Task: Create Board Business Strategy to Workspace Cloud Computing. Create Board PR Campaign Management to Workspace Cloud Computing. Create Board Public Relations Influencer Outreach and Management to Workspace Cloud Computing
Action: Mouse moved to (363, 71)
Screenshot: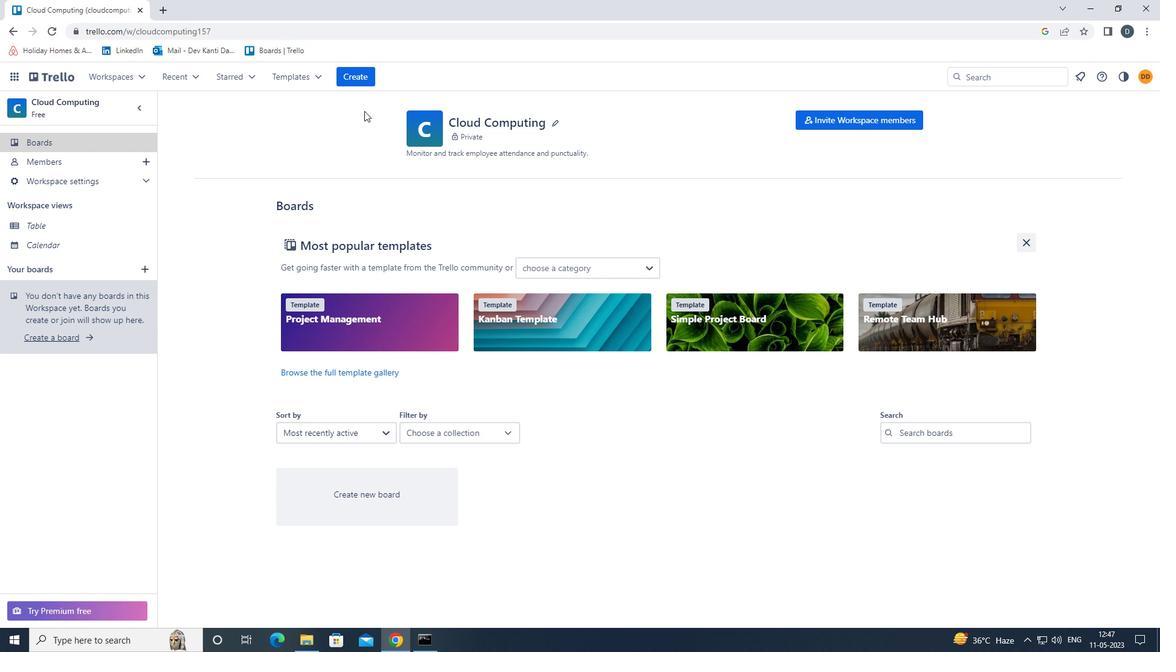 
Action: Mouse pressed left at (363, 71)
Screenshot: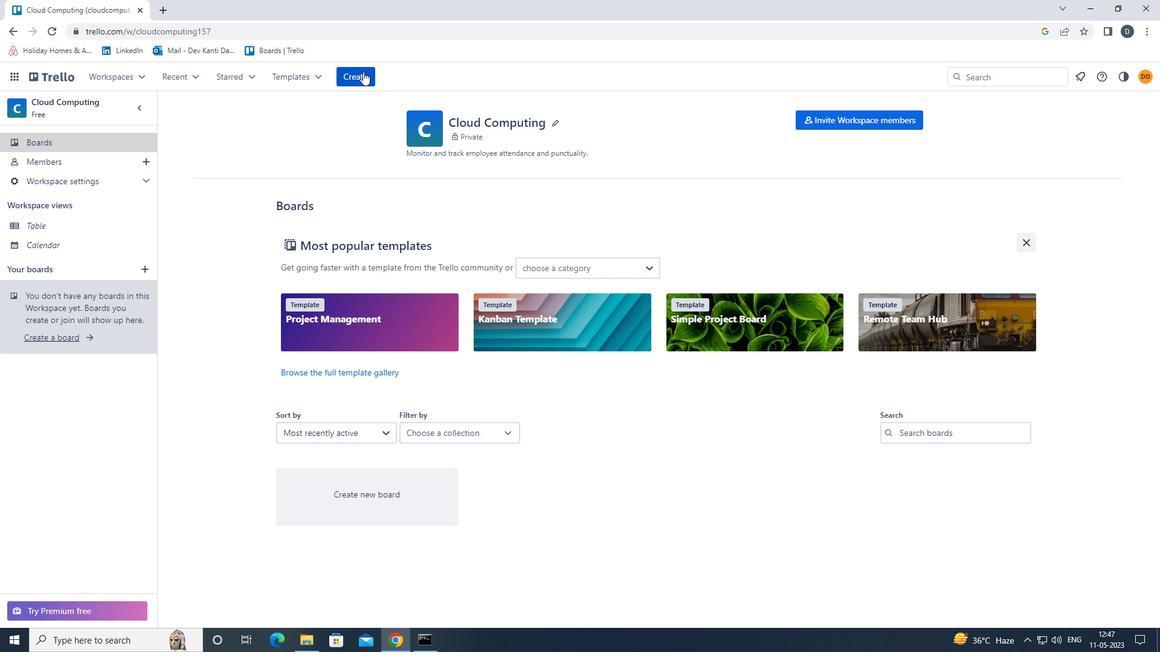 
Action: Mouse moved to (374, 114)
Screenshot: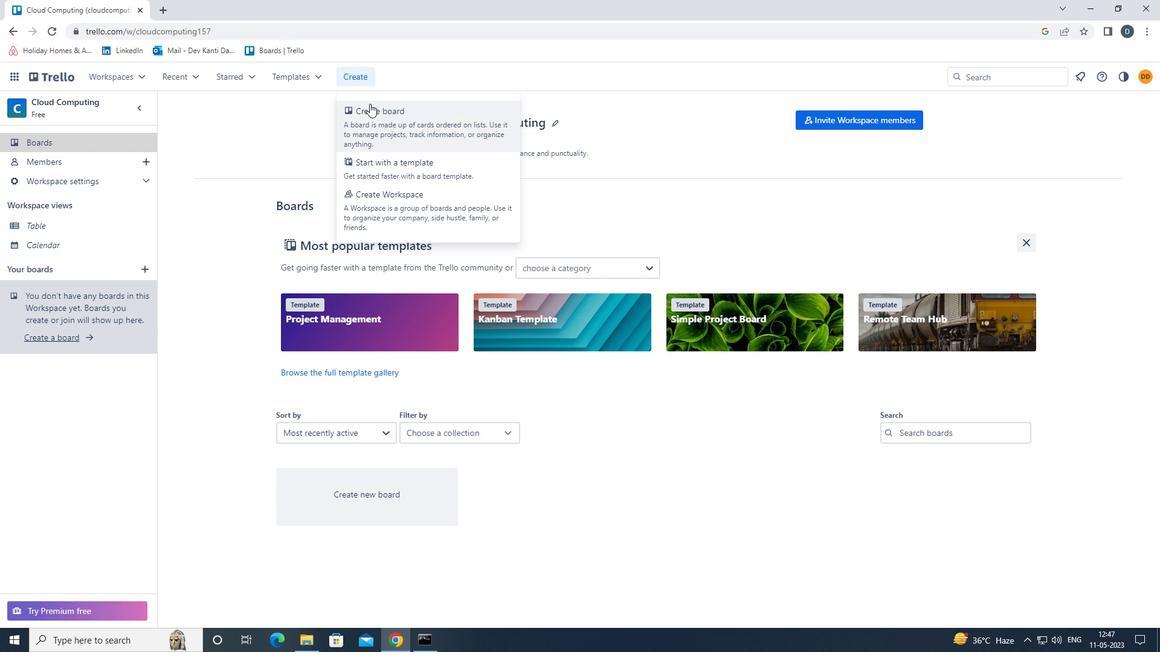 
Action: Mouse pressed left at (374, 114)
Screenshot: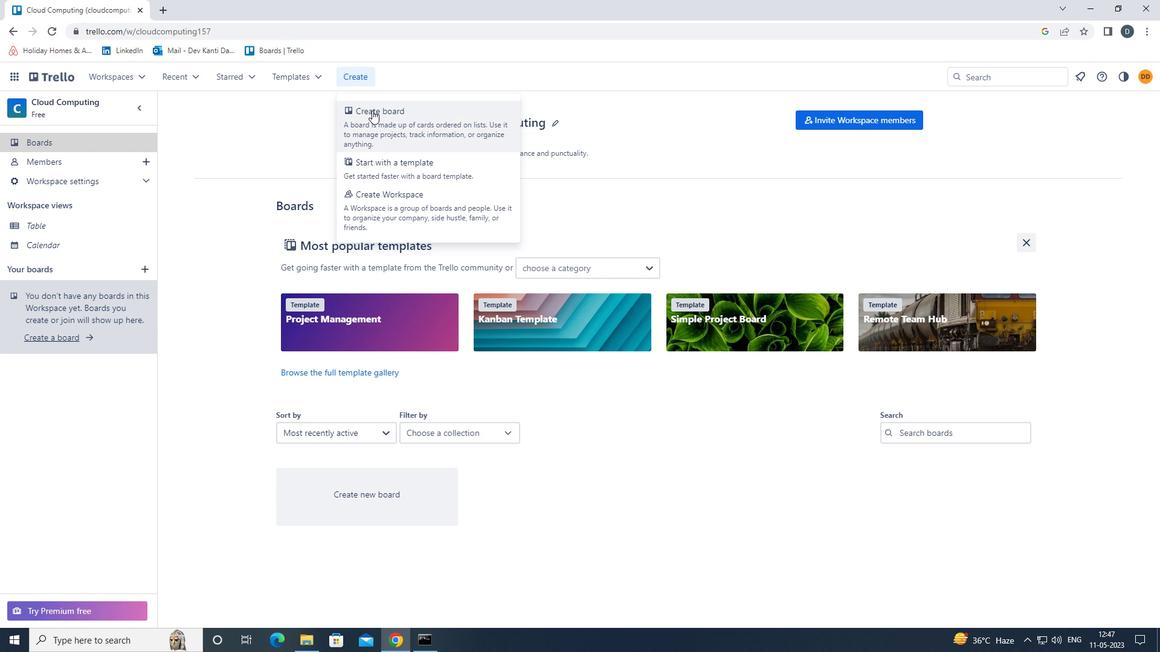 
Action: Mouse moved to (432, 303)
Screenshot: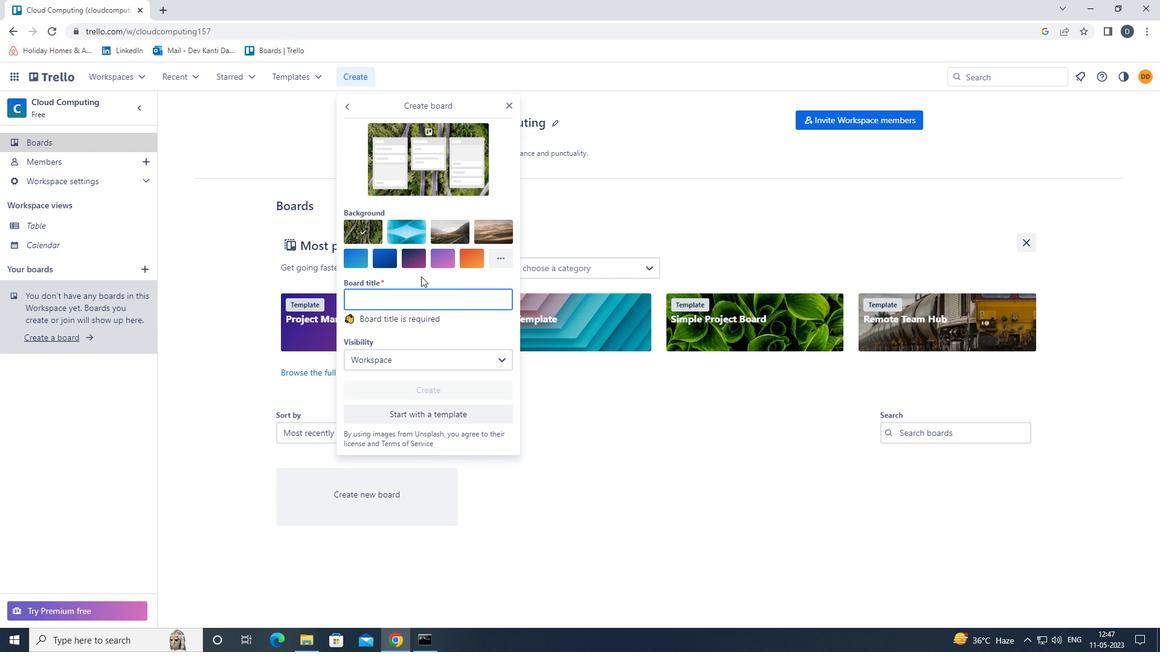 
Action: Mouse pressed left at (432, 303)
Screenshot: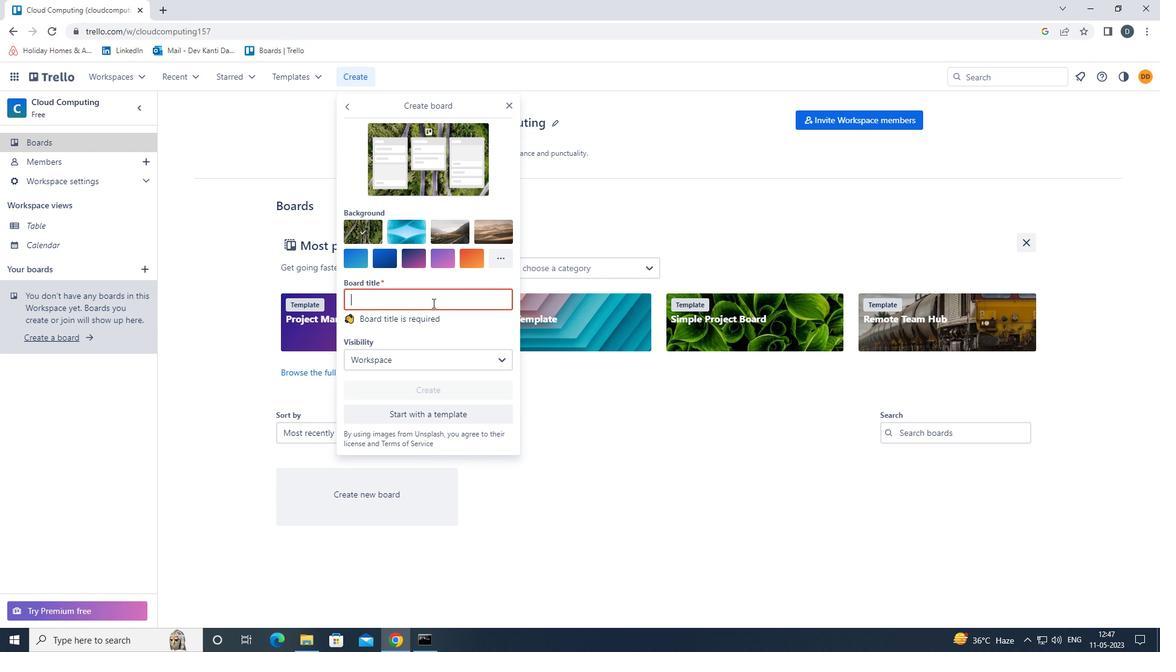 
Action: Key pressed <Key.shift><Key.shift>BUSINESS<Key.space>STRATEGY
Screenshot: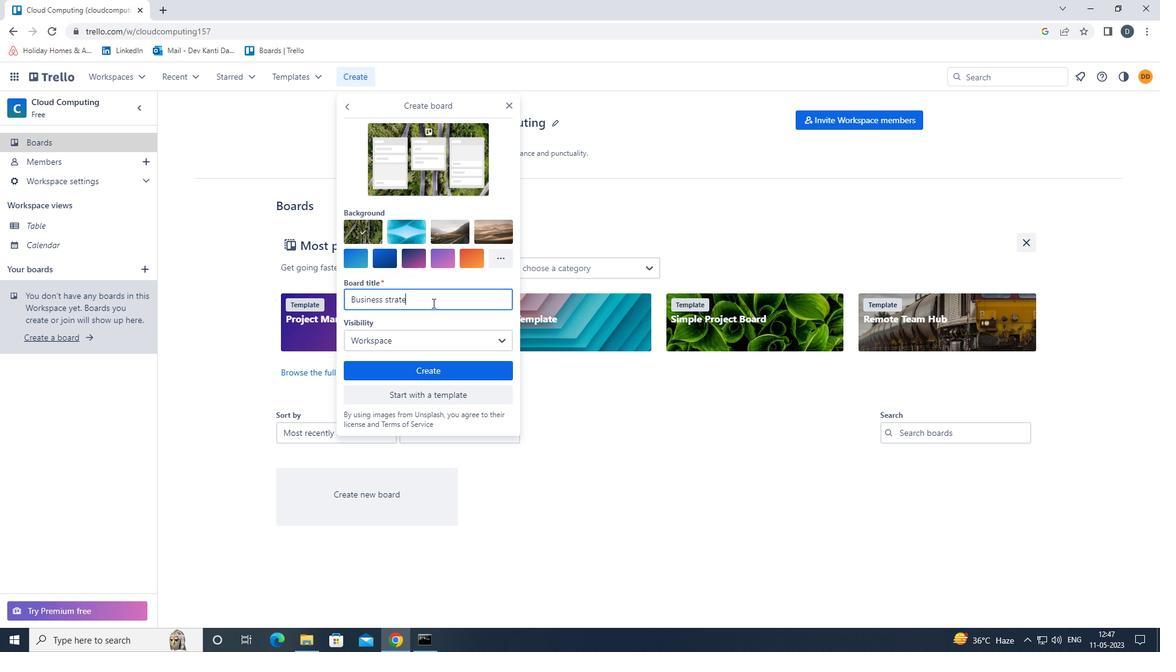 
Action: Mouse moved to (442, 368)
Screenshot: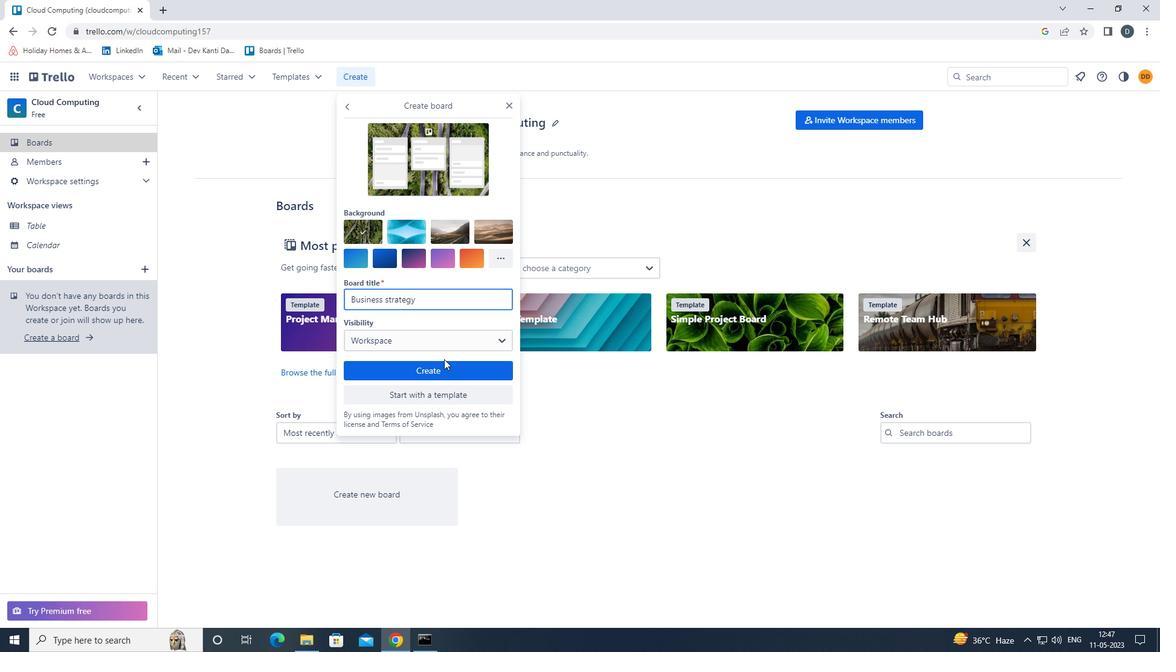 
Action: Mouse pressed left at (442, 368)
Screenshot: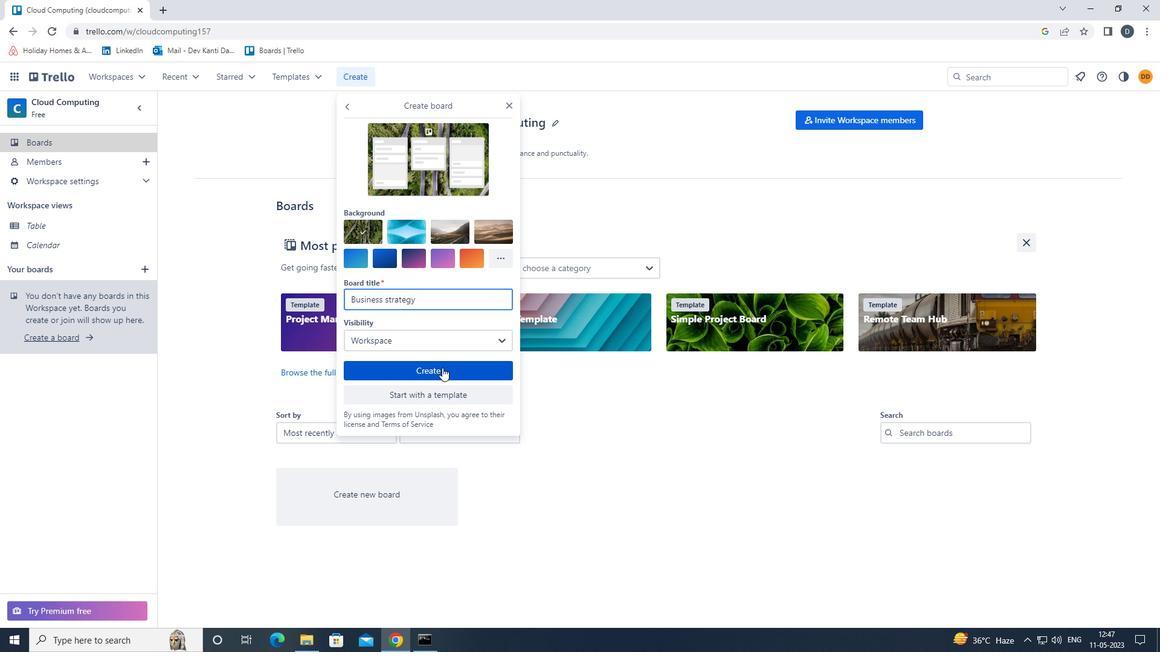 
Action: Mouse moved to (366, 75)
Screenshot: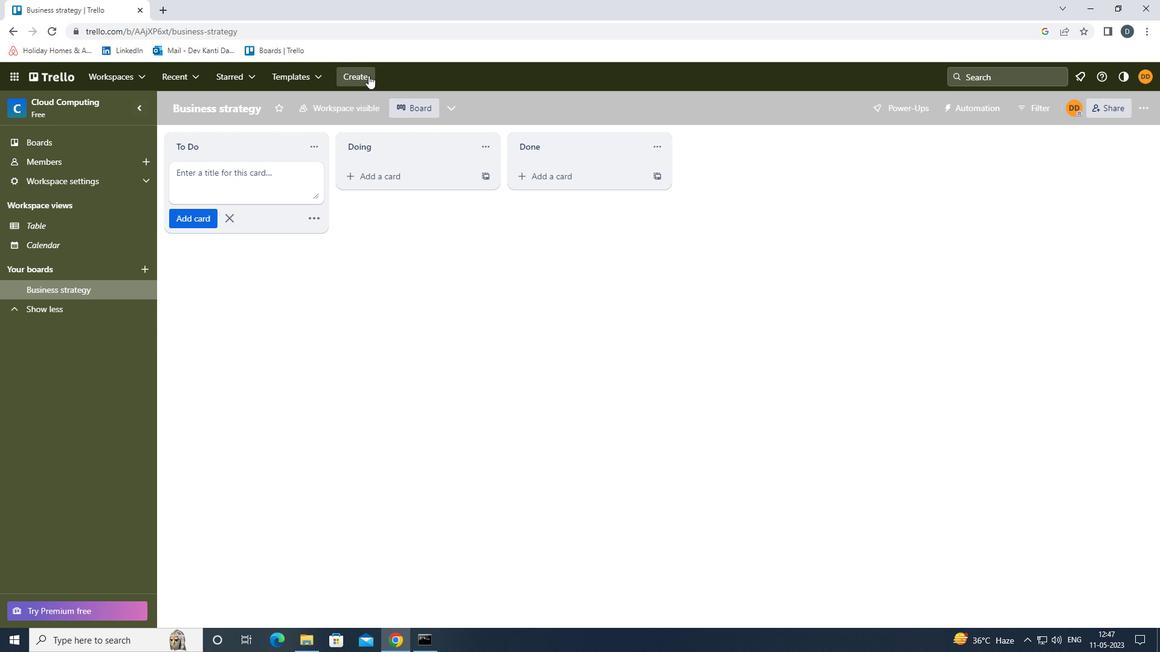 
Action: Mouse pressed left at (366, 75)
Screenshot: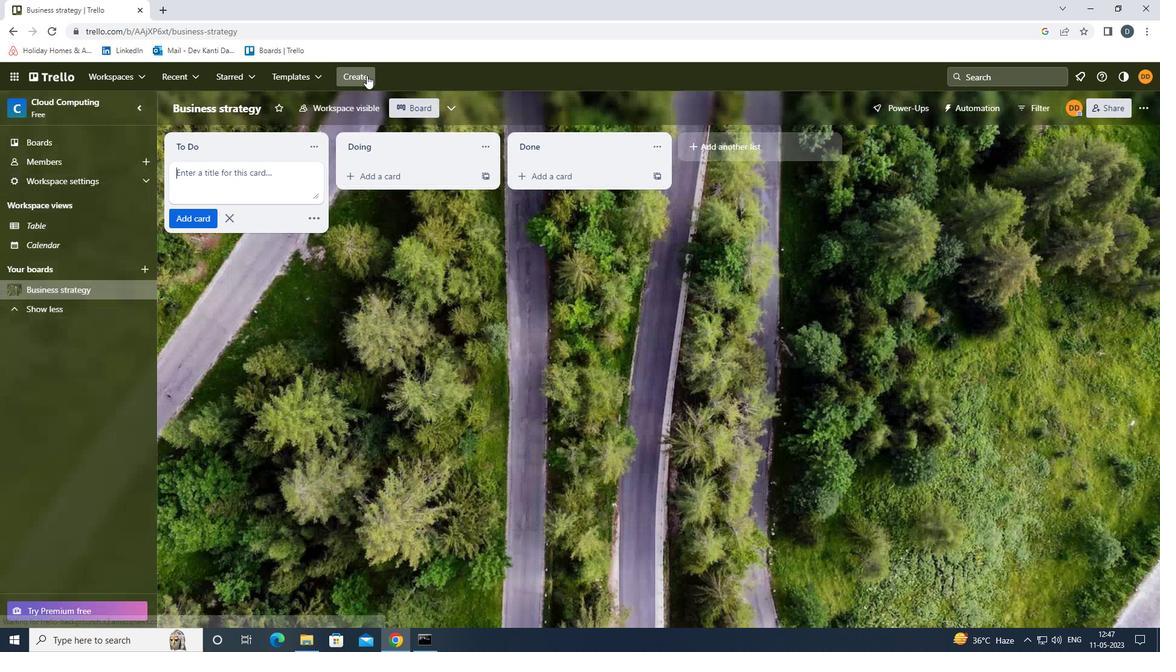 
Action: Mouse moved to (372, 122)
Screenshot: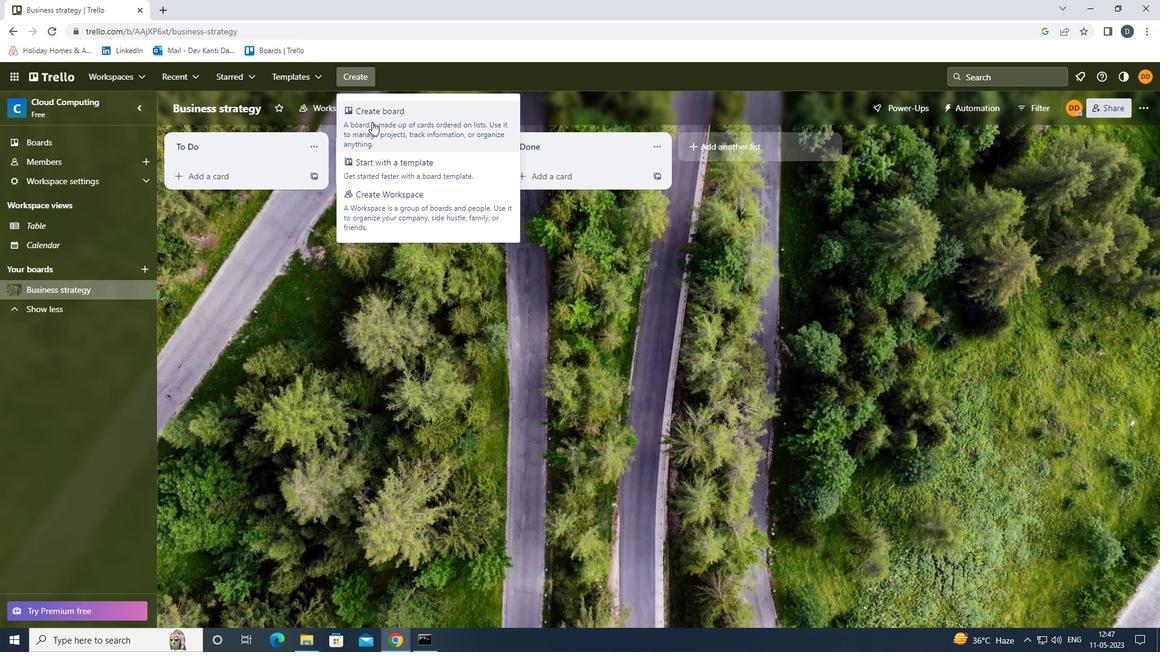 
Action: Mouse pressed left at (372, 122)
Screenshot: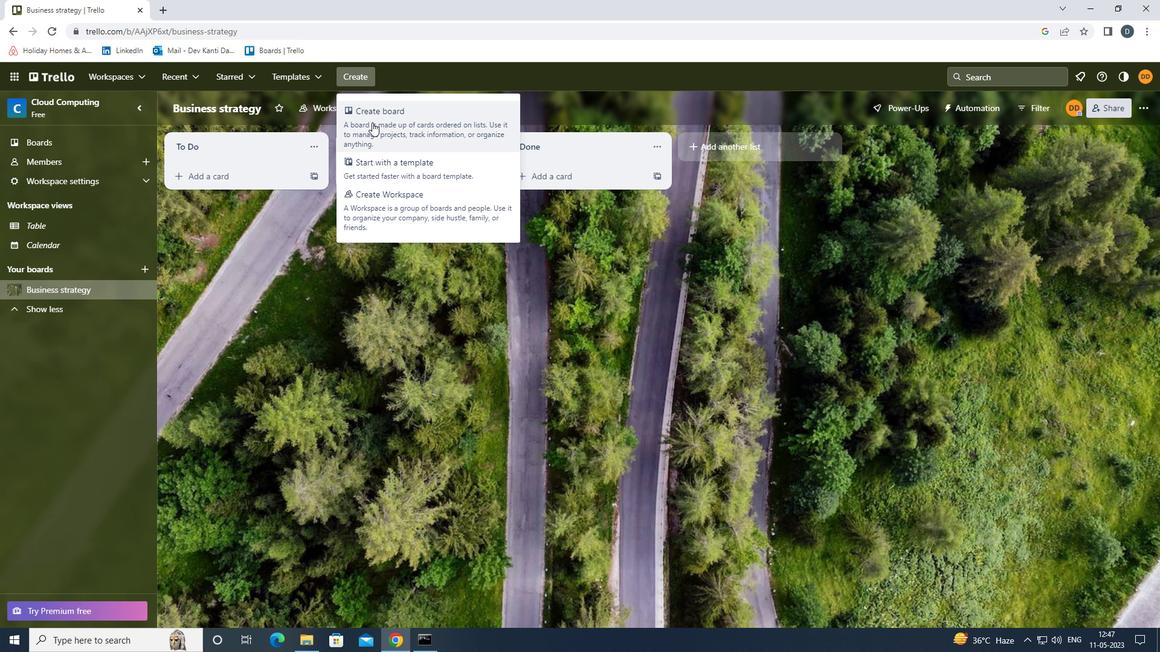 
Action: Mouse moved to (395, 303)
Screenshot: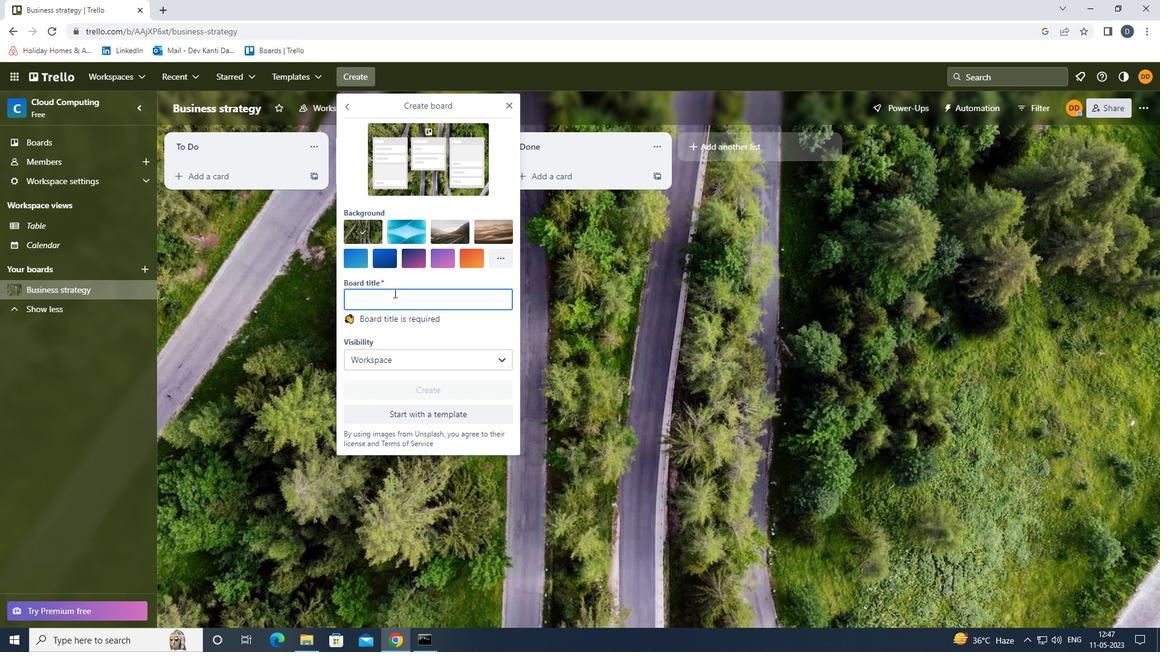 
Action: Mouse pressed left at (395, 303)
Screenshot: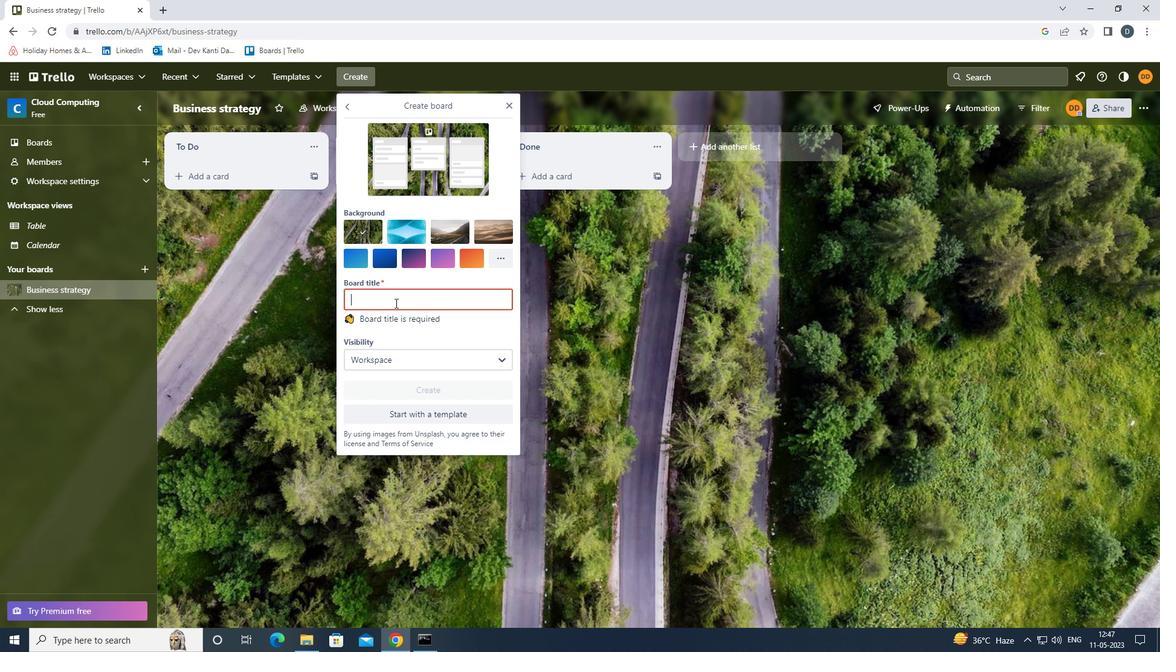 
Action: Key pressed <Key.shift>PR<Key.space><Key.shift>CAMPAIGN<Key.space><Key.shift>MANAGEMENT<Key.space>
Screenshot: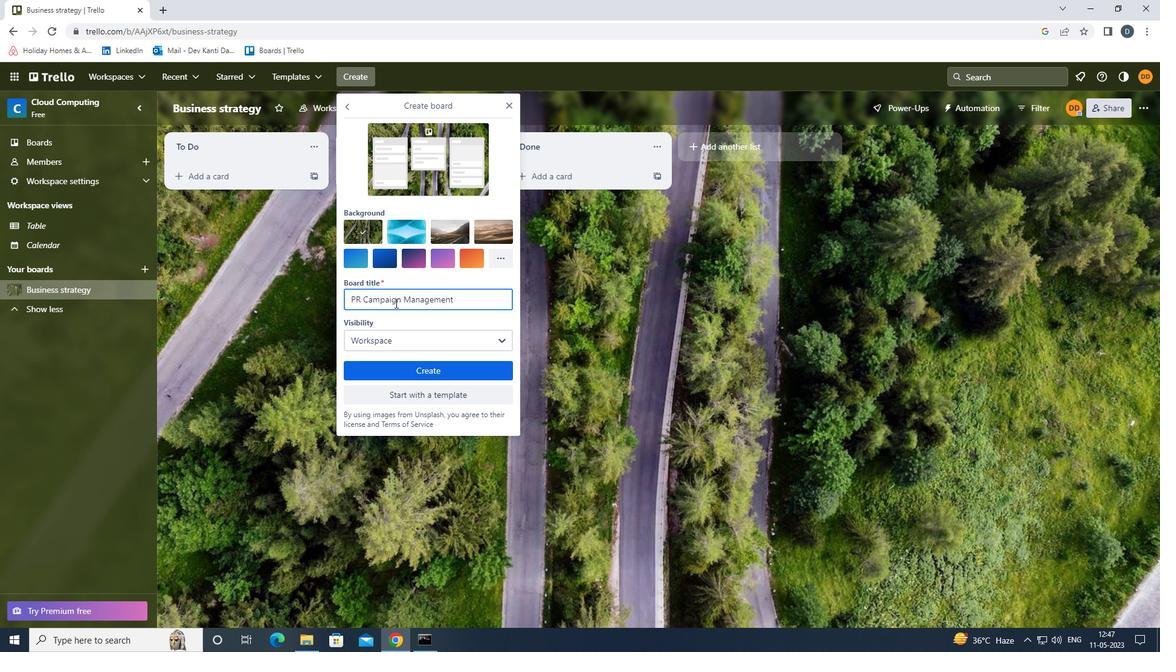 
Action: Mouse moved to (416, 365)
Screenshot: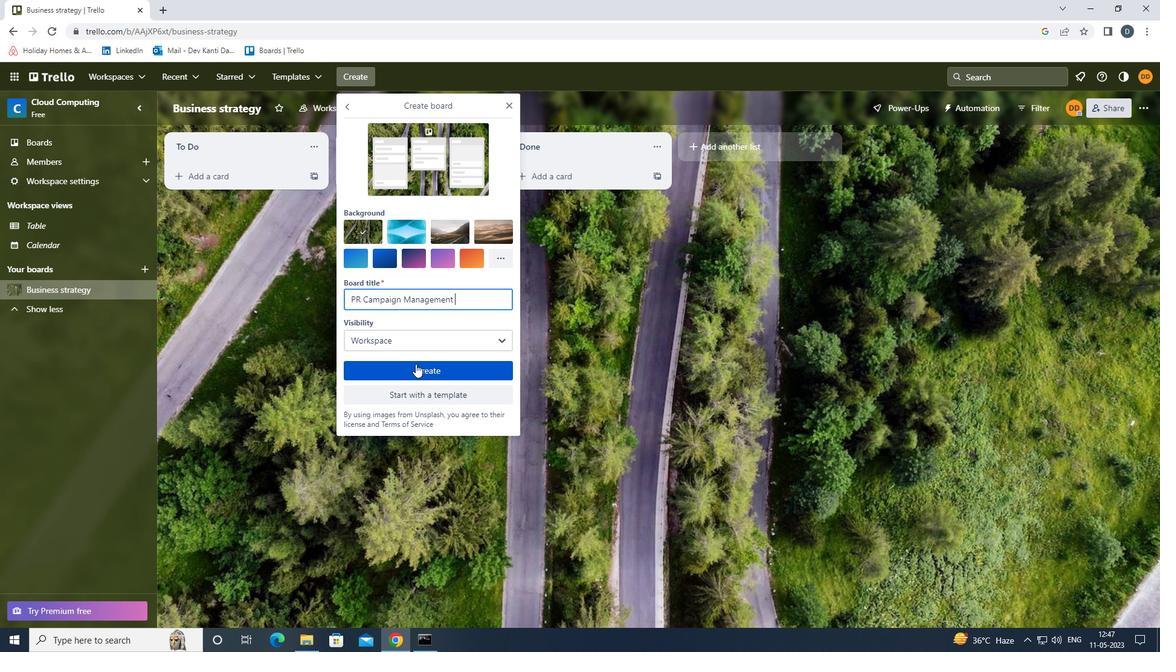 
Action: Mouse pressed left at (416, 365)
Screenshot: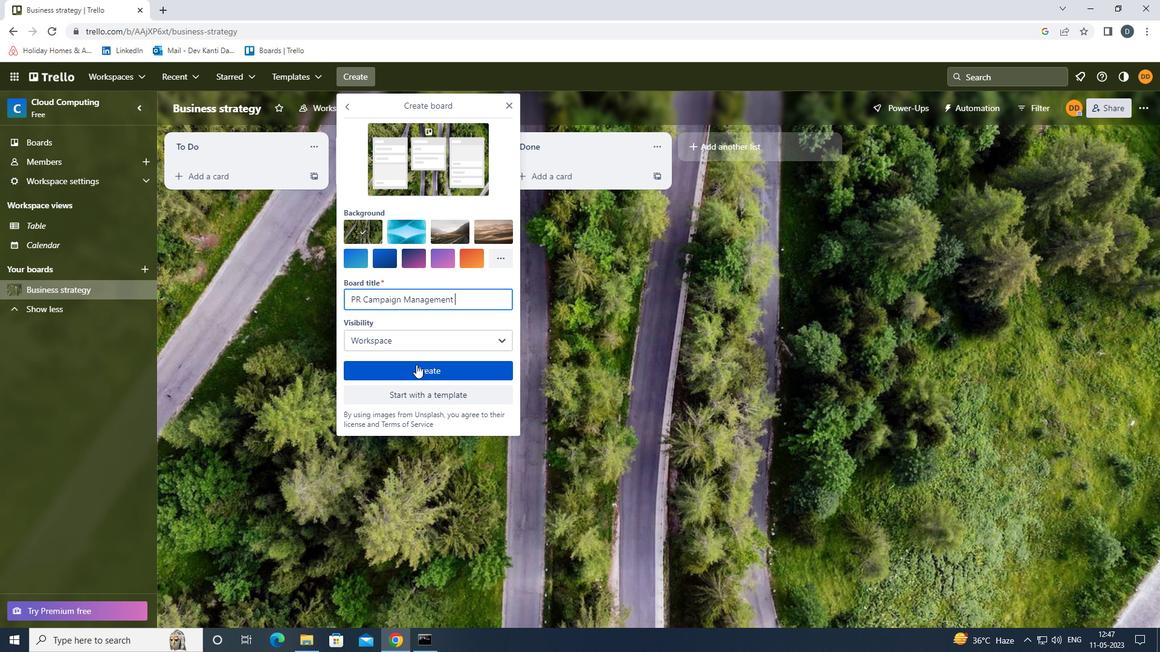 
Action: Mouse moved to (357, 82)
Screenshot: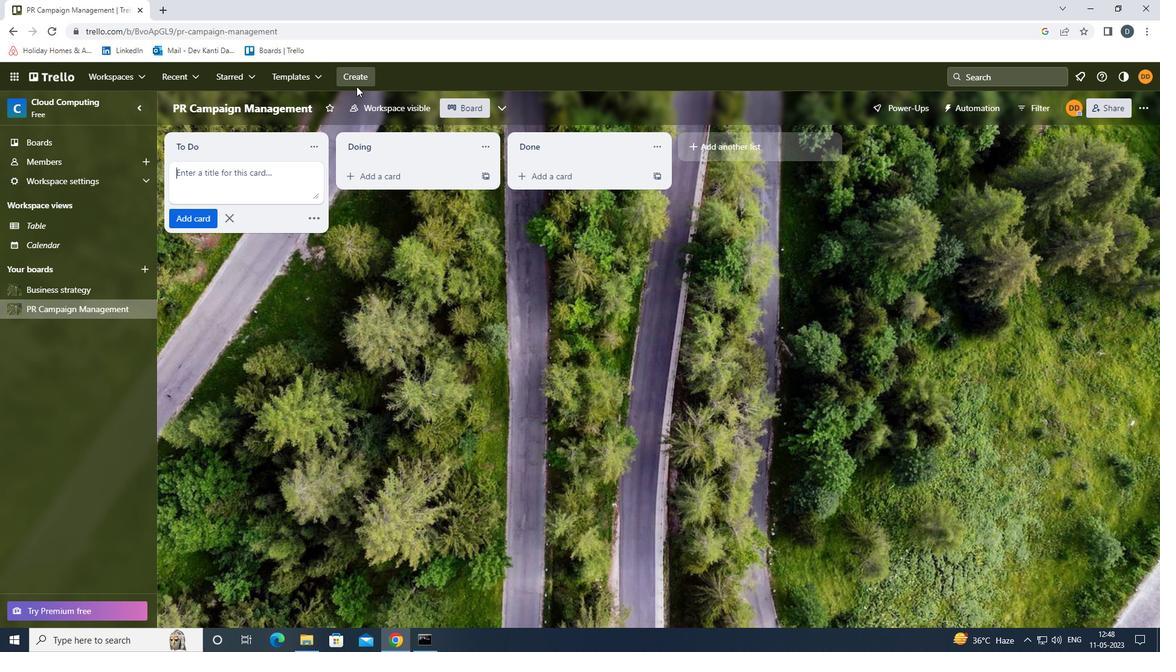 
Action: Mouse pressed left at (357, 82)
Screenshot: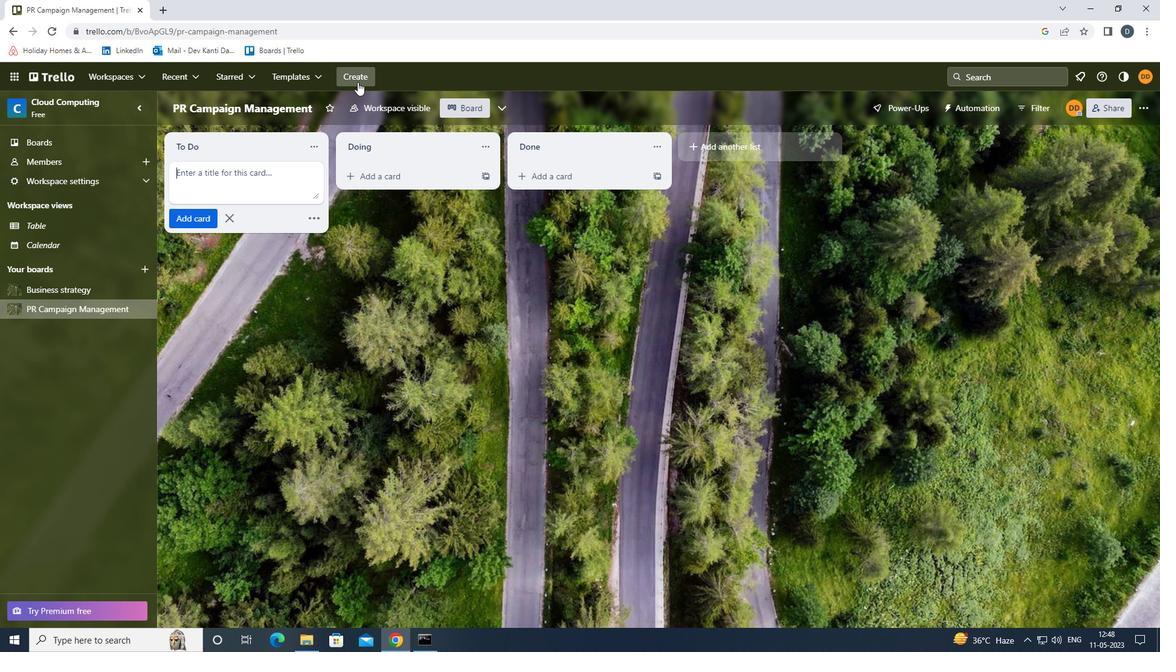 
Action: Mouse moved to (366, 112)
Screenshot: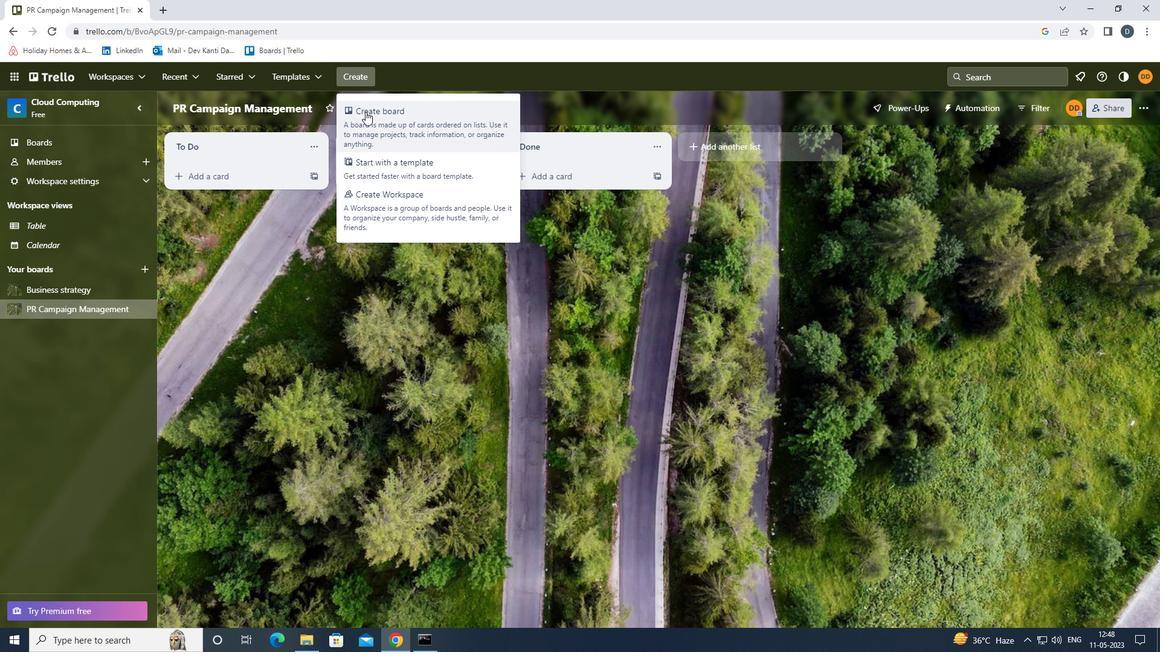 
Action: Mouse pressed left at (366, 112)
Screenshot: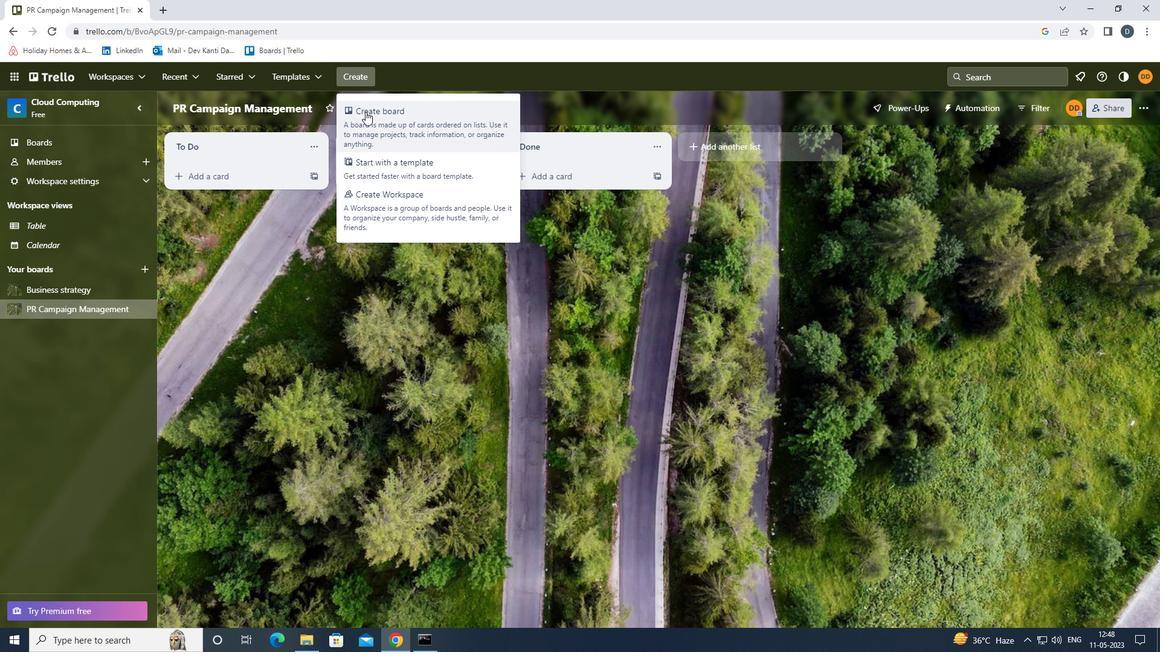 
Action: Mouse moved to (422, 301)
Screenshot: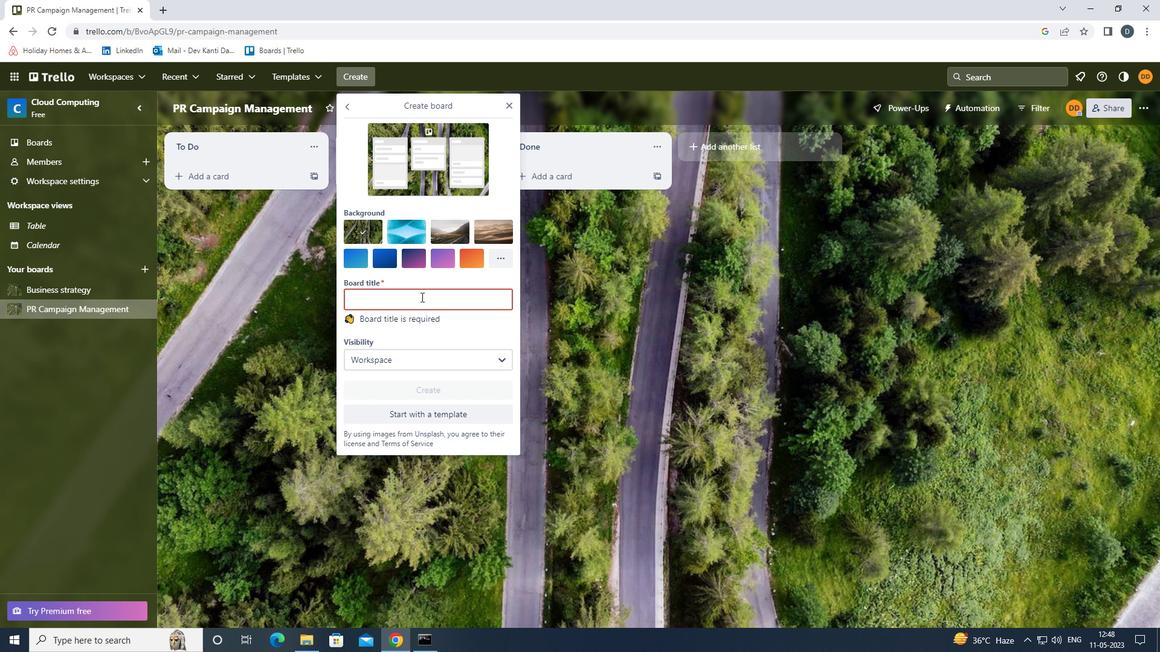 
Action: Mouse pressed left at (422, 301)
Screenshot: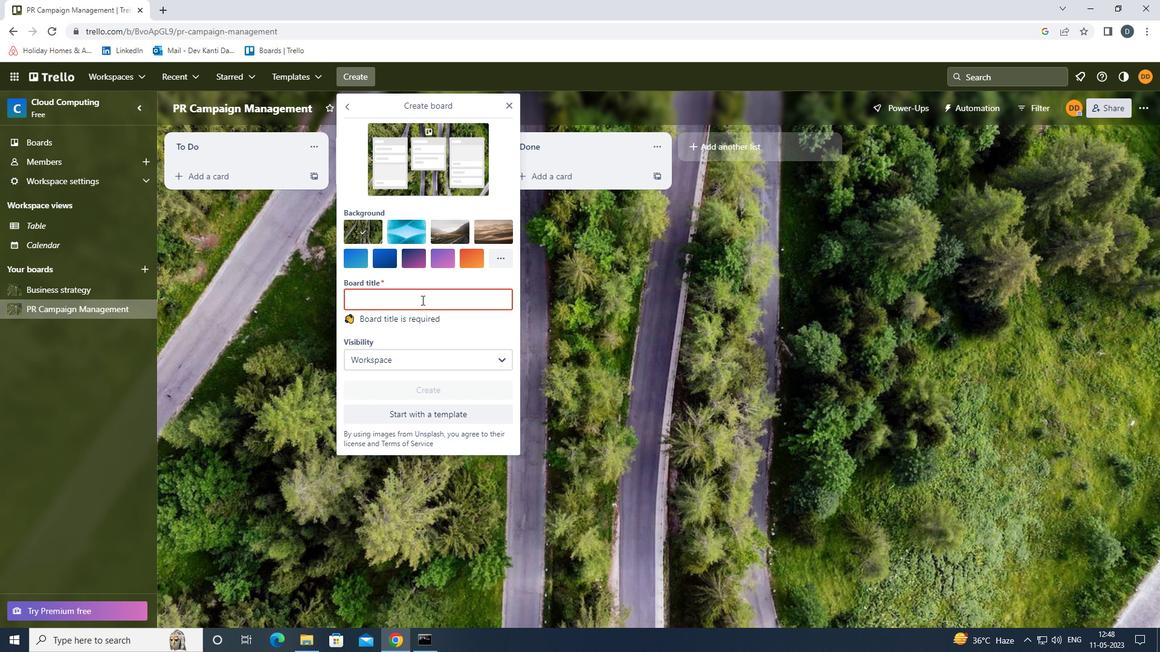 
Action: Key pressed <Key.shift><Key.shift><Key.shift><Key.shift><Key.shift><Key.shift><Key.shift><Key.shift><Key.shift><Key.shift><Key.shift><Key.shift><Key.shift><Key.shift><Key.shift><Key.shift><Key.shift><Key.shift><Key.shift><Key.shift><Key.shift><Key.shift><Key.shift><Key.shift><Key.shift><Key.shift><Key.shift><Key.shift><Key.shift><Key.shift><Key.shift>PUBLIC<Key.space><Key.shift>RELATIONS<Key.space><Key.shift><Key.shift>INFLUENCER<Key.space><Key.shift><Key.shift><Key.shift><Key.shift><Key.shift><Key.shift><Key.shift>OUTREACH<Key.space>AND<Key.space><Key.shift><Key.shift><Key.shift>MANAGEMENT
Screenshot: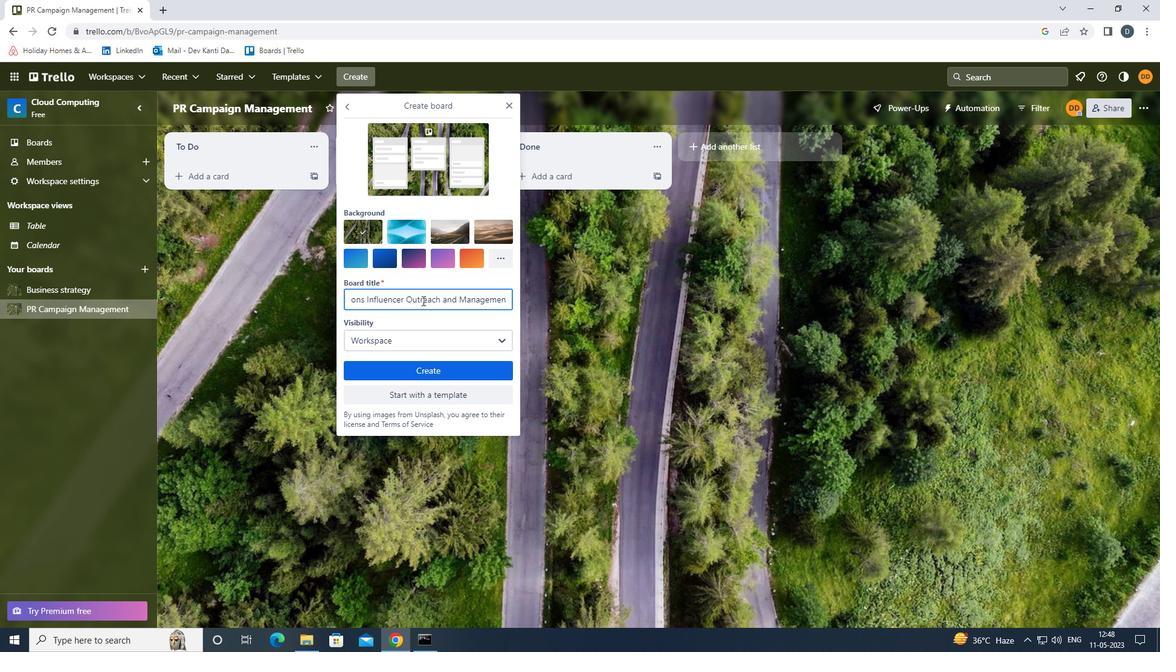 
Action: Mouse moved to (442, 362)
Screenshot: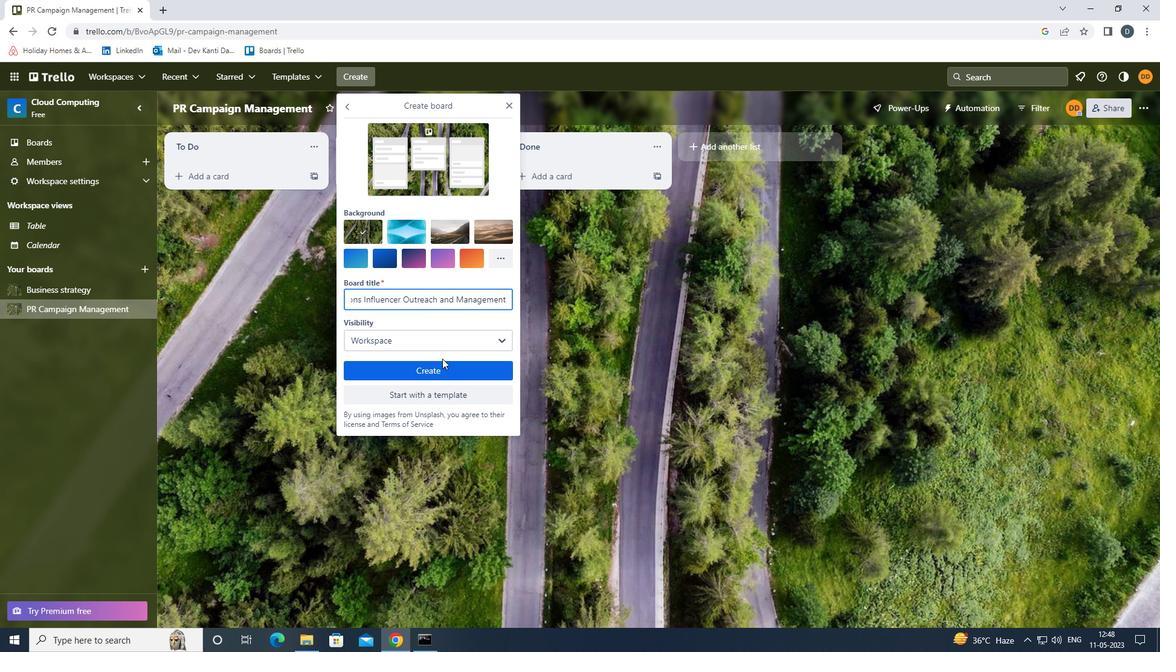 
Action: Mouse pressed left at (442, 362)
Screenshot: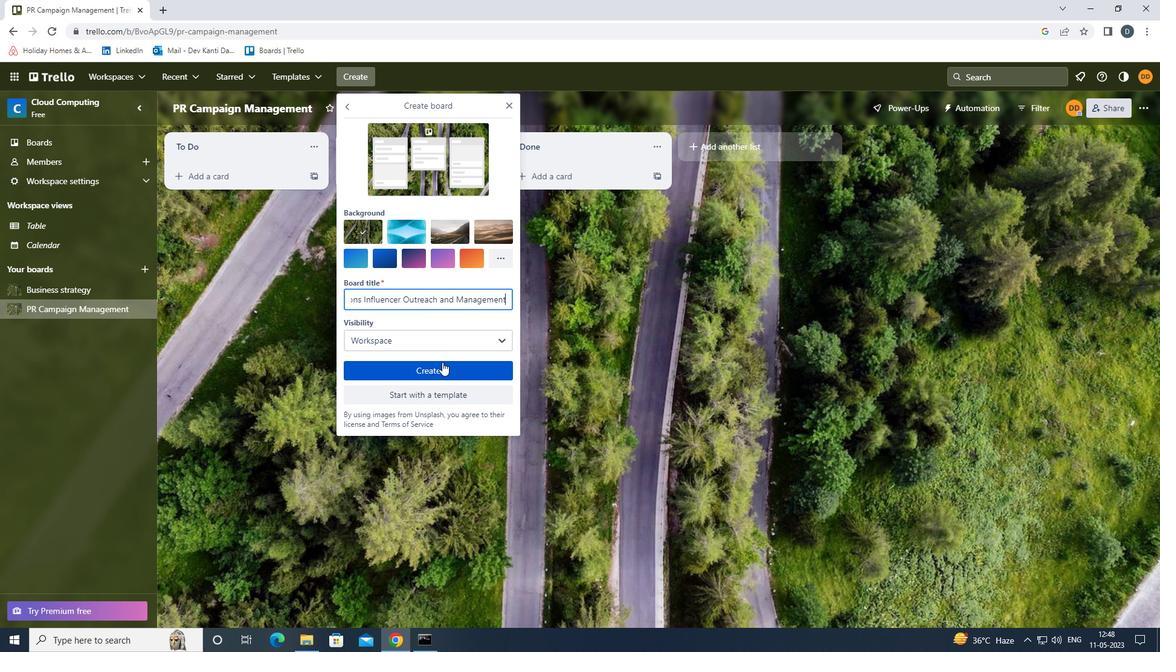 
Action: Mouse pressed left at (442, 362)
Screenshot: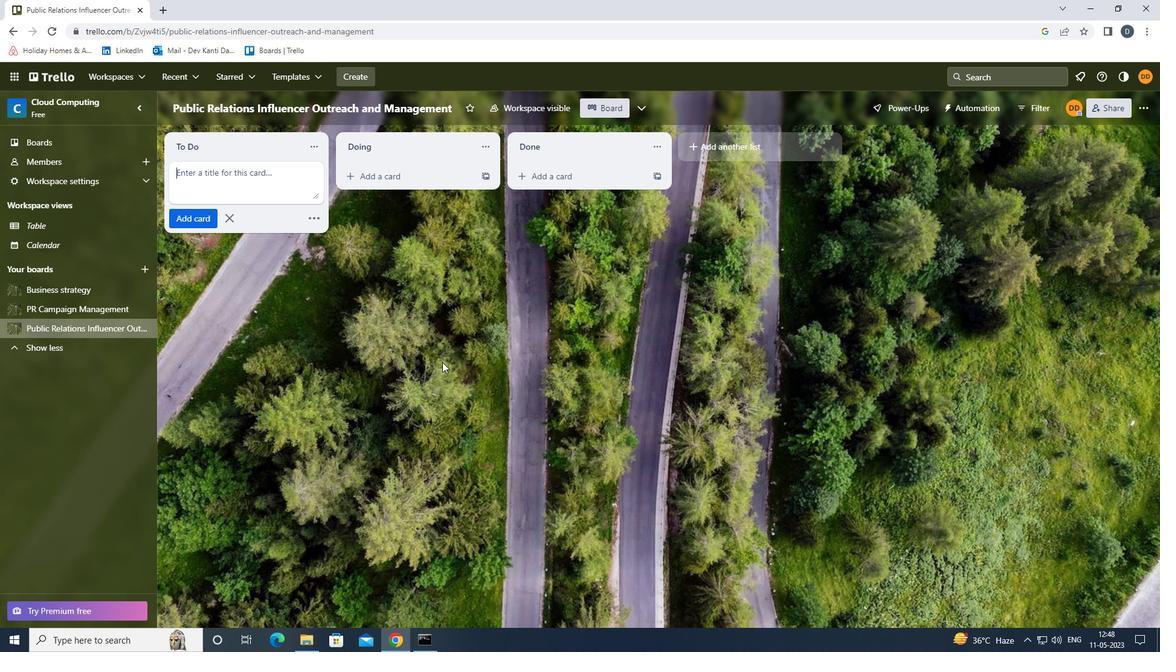 
